 Task: Edit the description of the category "General ideas" in the repository "Javascript" to "All updates from maintainers".
Action: Mouse moved to (1092, 221)
Screenshot: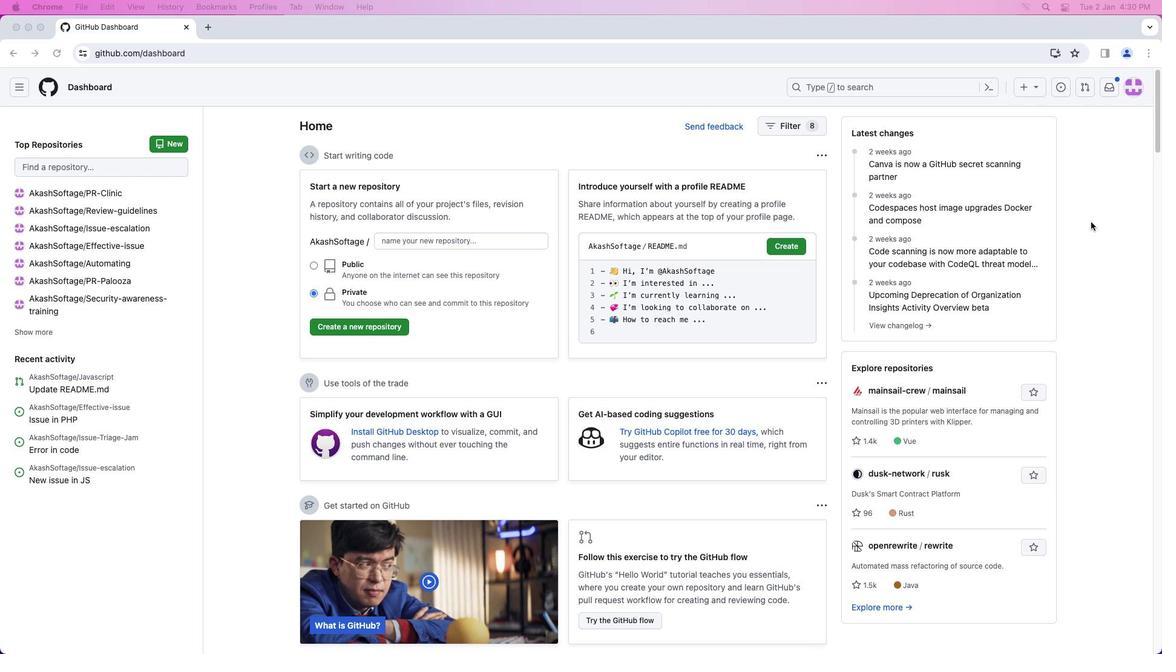 
Action: Mouse pressed left at (1092, 221)
Screenshot: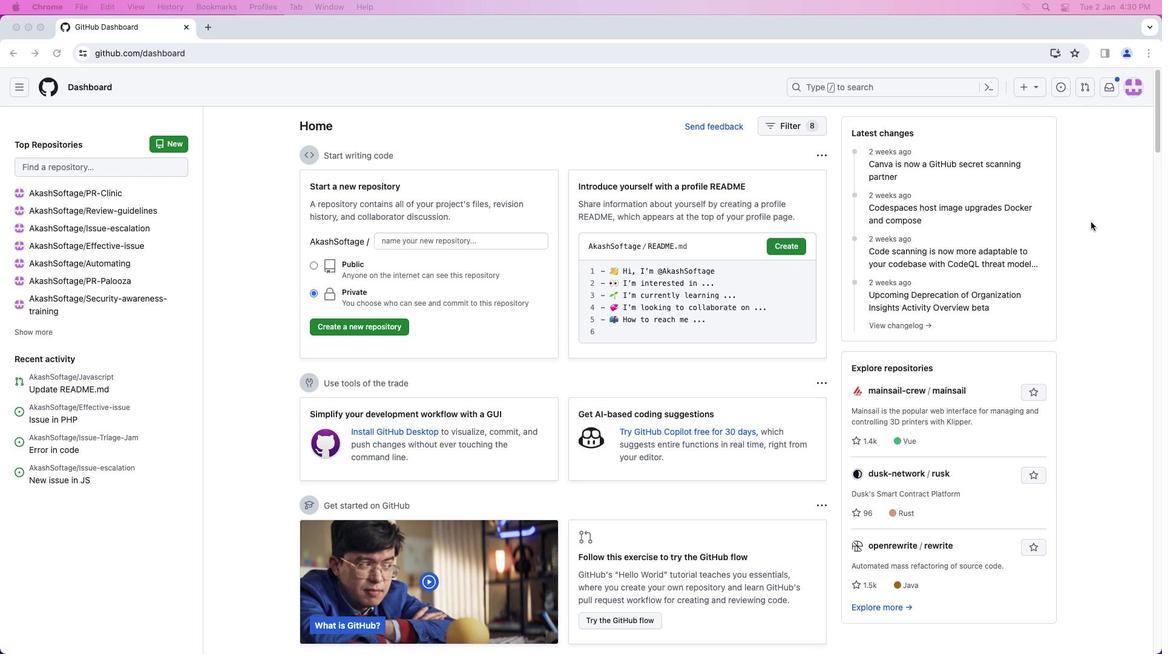 
Action: Mouse moved to (1134, 91)
Screenshot: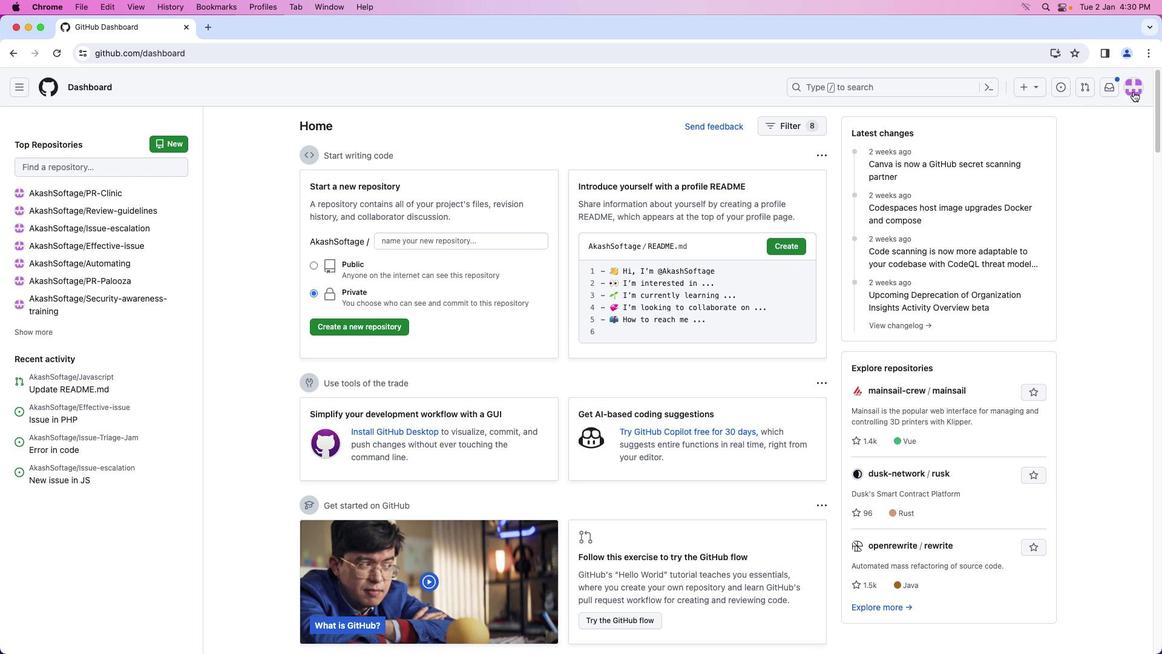 
Action: Mouse pressed left at (1134, 91)
Screenshot: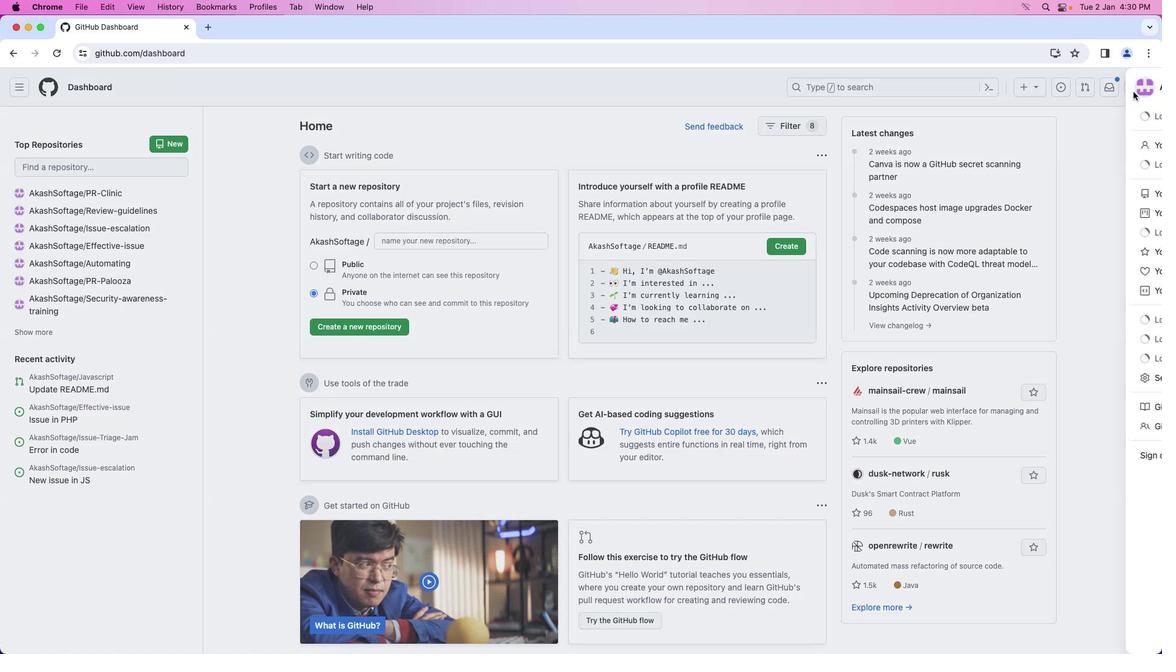 
Action: Mouse moved to (1099, 199)
Screenshot: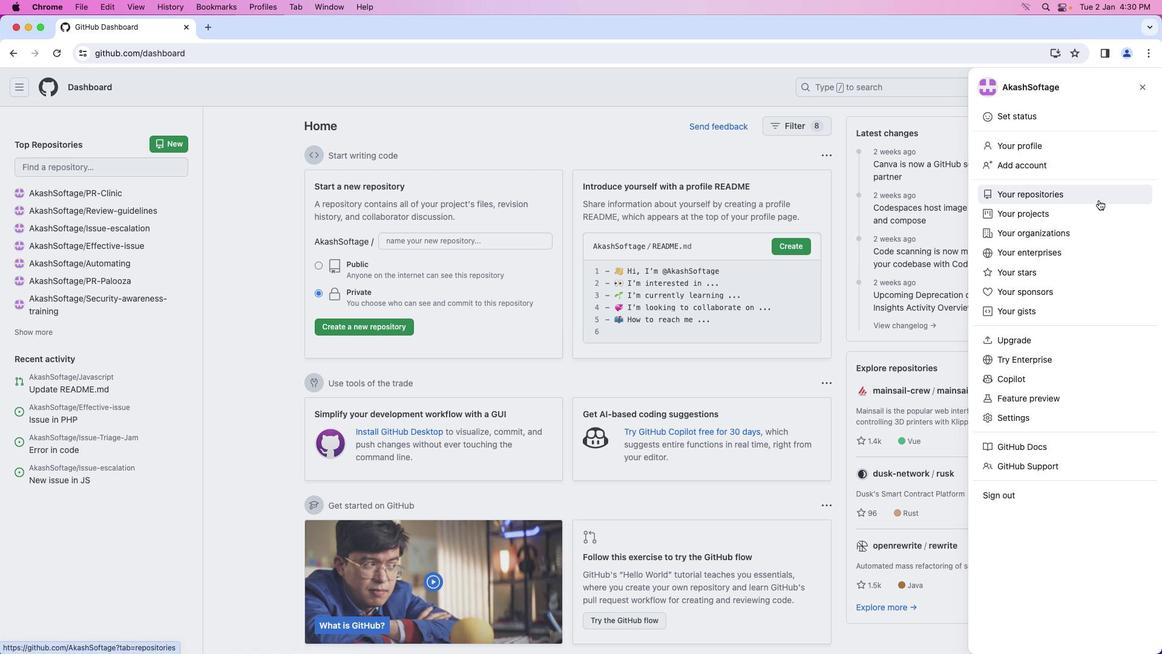 
Action: Mouse pressed left at (1099, 199)
Screenshot: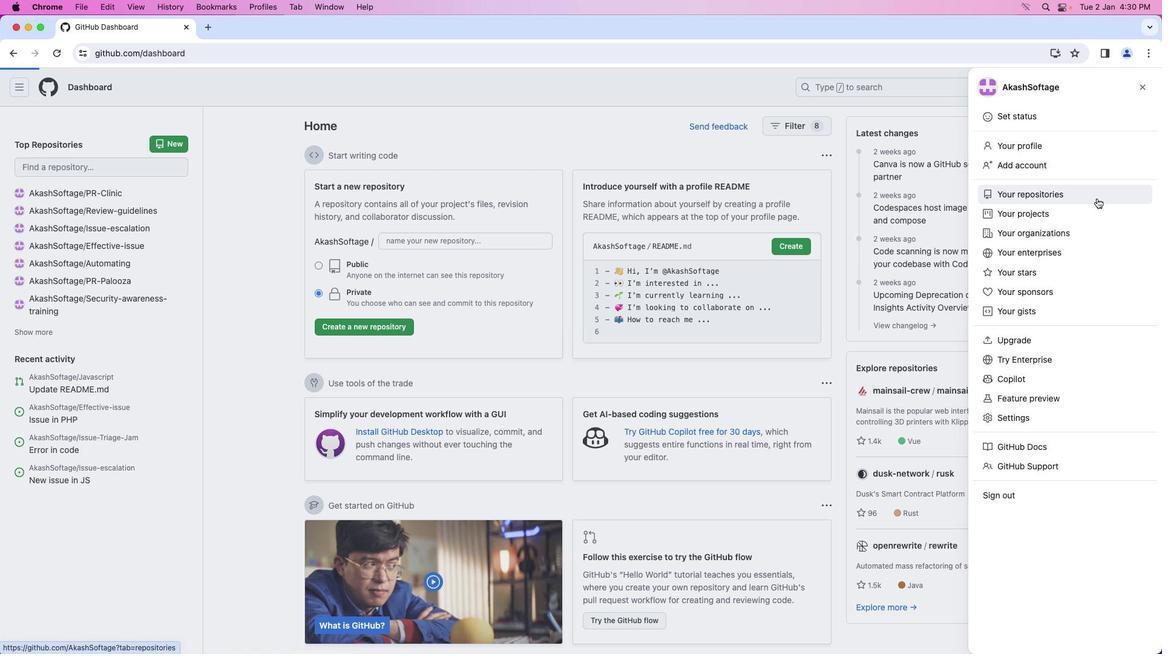 
Action: Mouse moved to (443, 203)
Screenshot: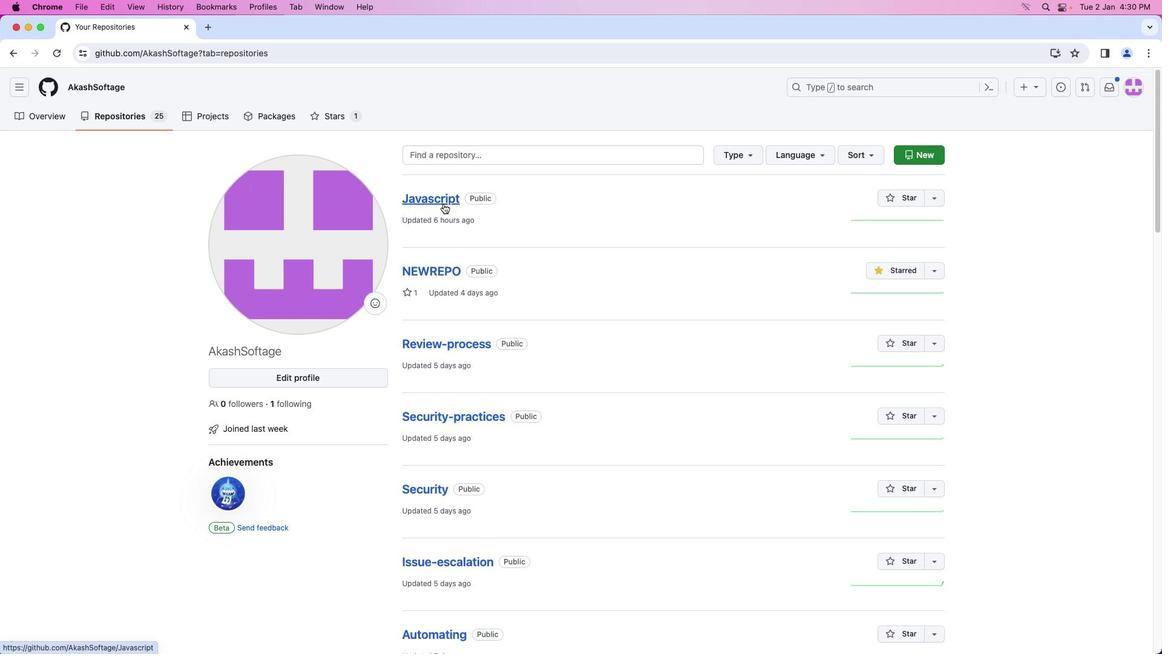 
Action: Mouse pressed left at (443, 203)
Screenshot: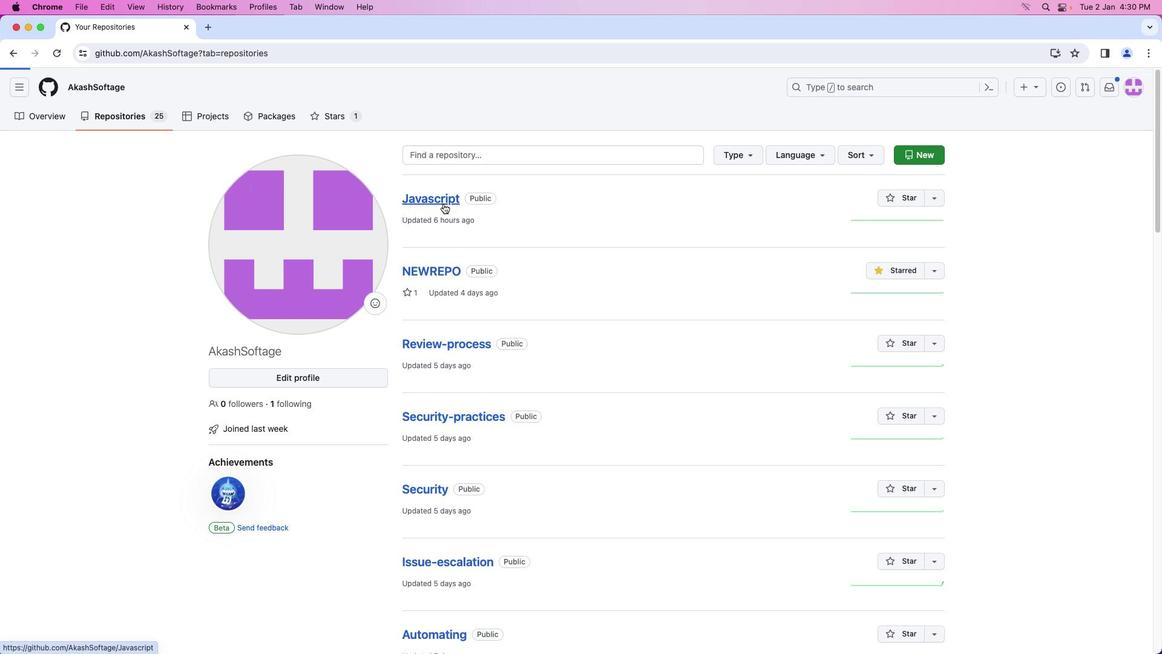 
Action: Mouse moved to (253, 119)
Screenshot: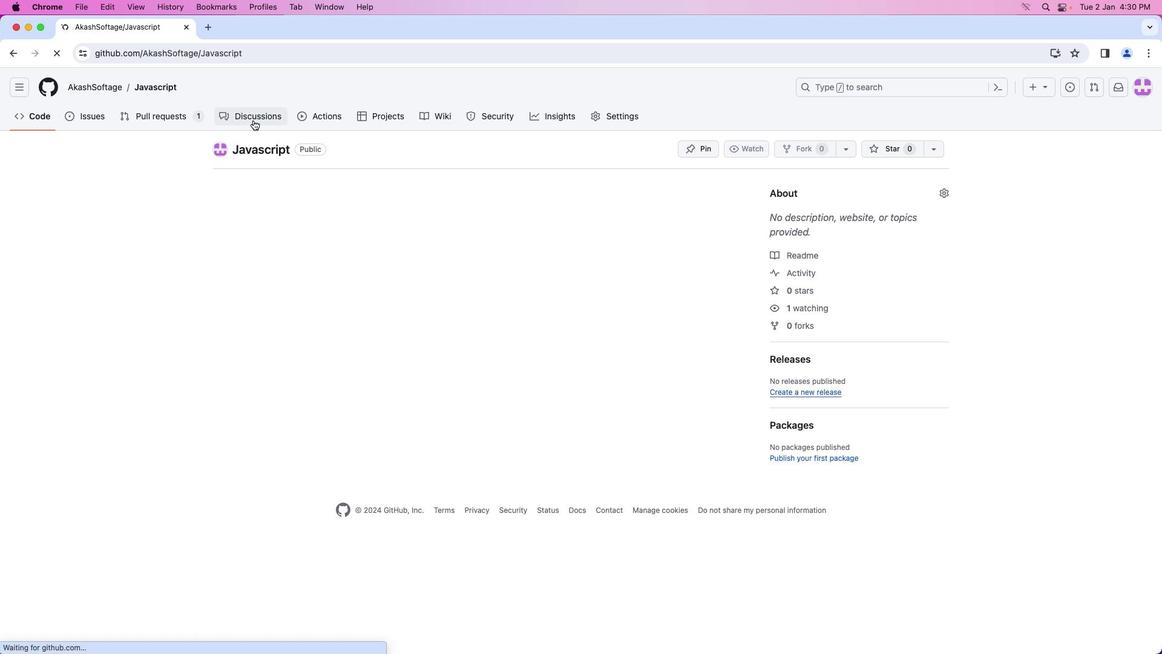 
Action: Mouse pressed left at (253, 119)
Screenshot: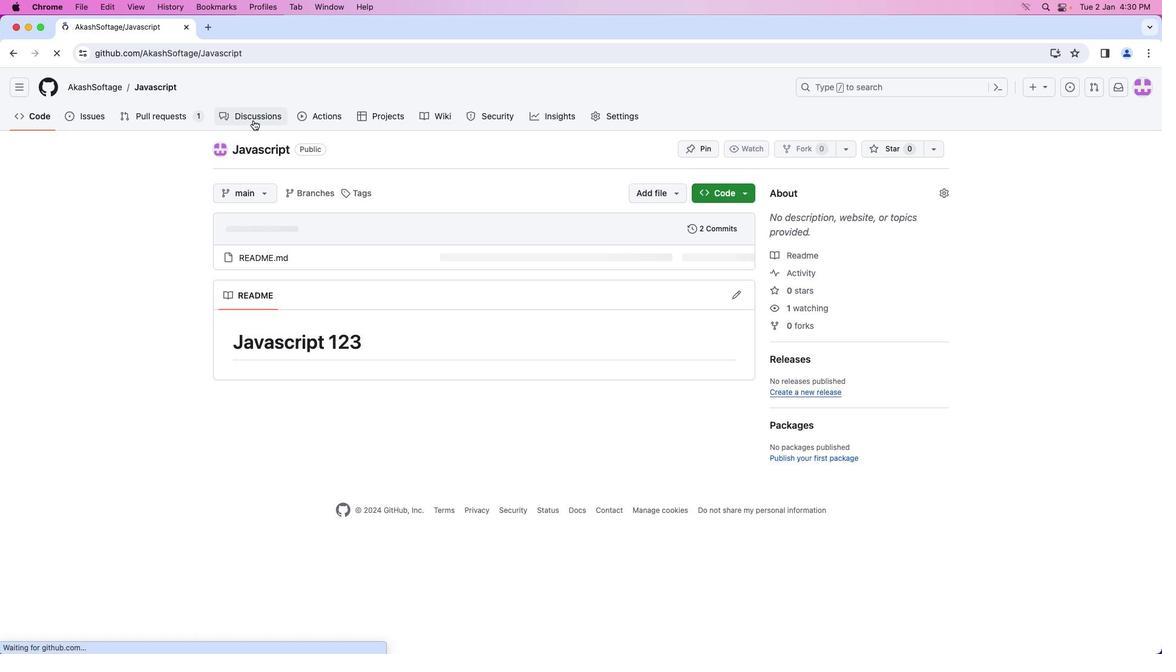 
Action: Mouse moved to (404, 297)
Screenshot: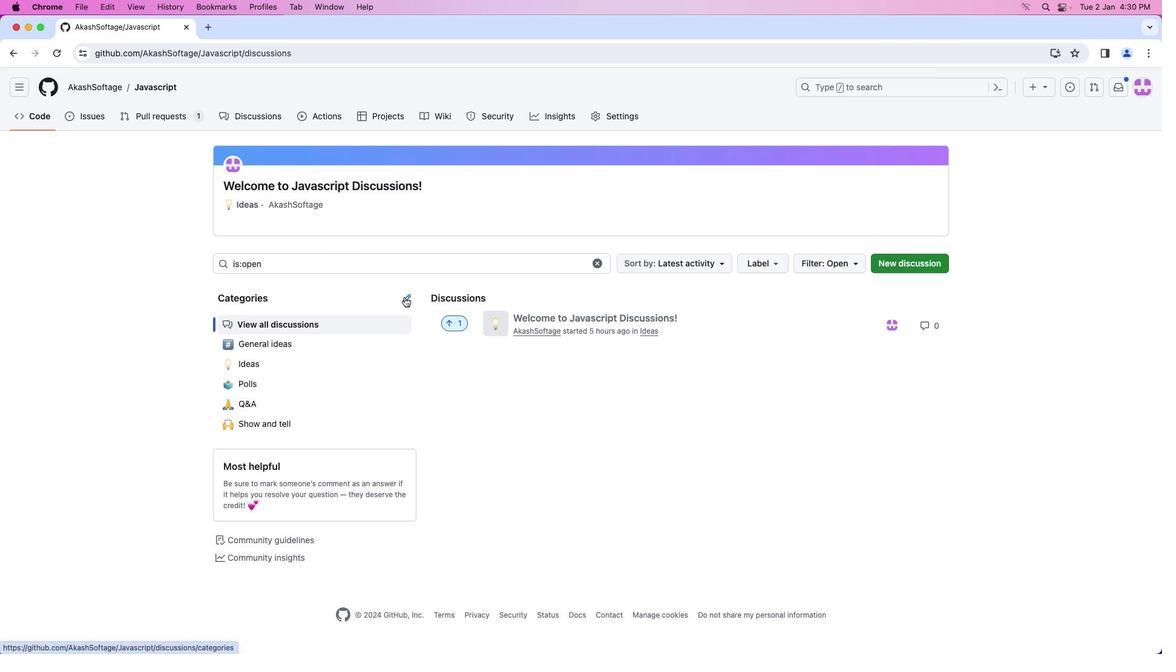 
Action: Mouse pressed left at (404, 297)
Screenshot: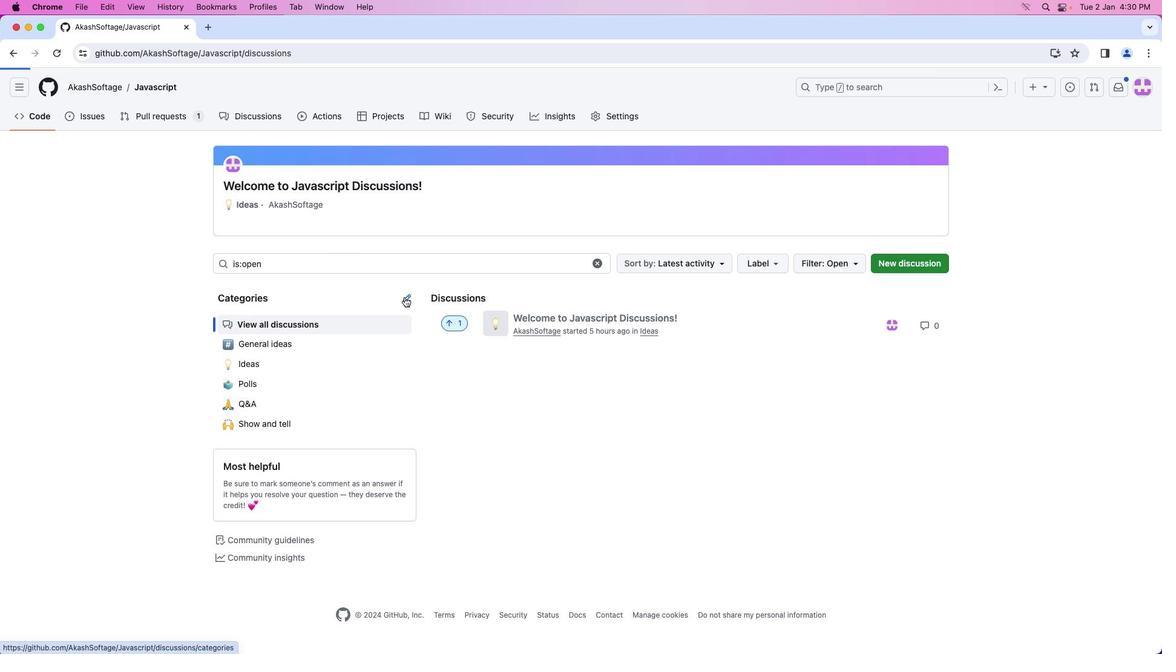 
Action: Mouse moved to (907, 253)
Screenshot: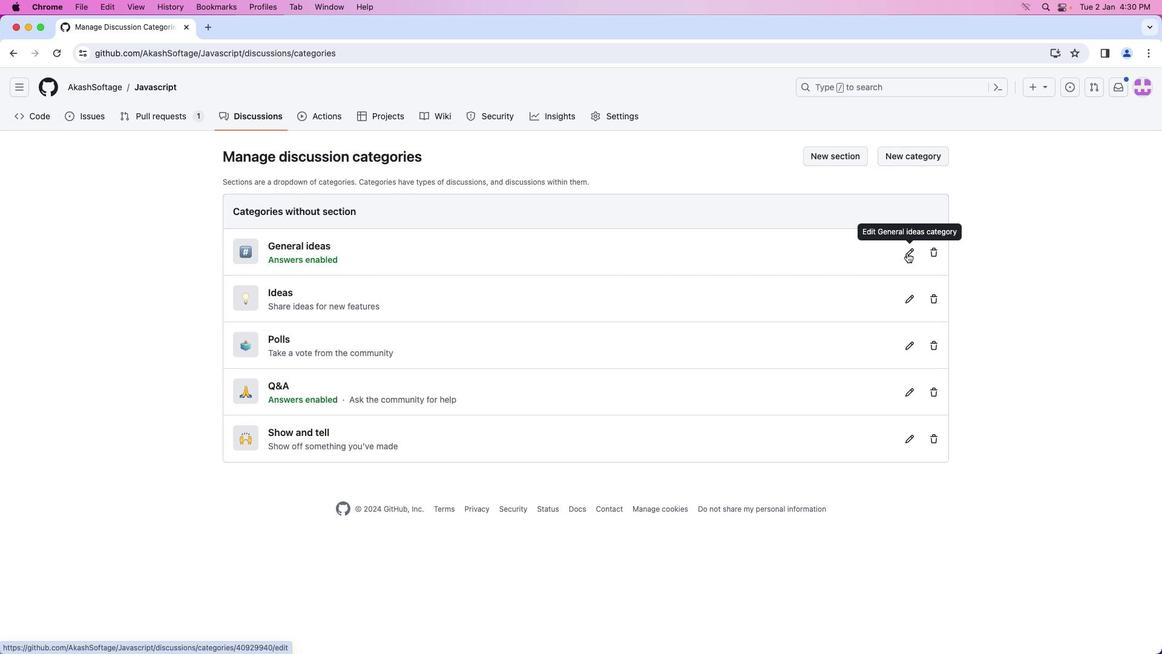 
Action: Mouse pressed left at (907, 253)
Screenshot: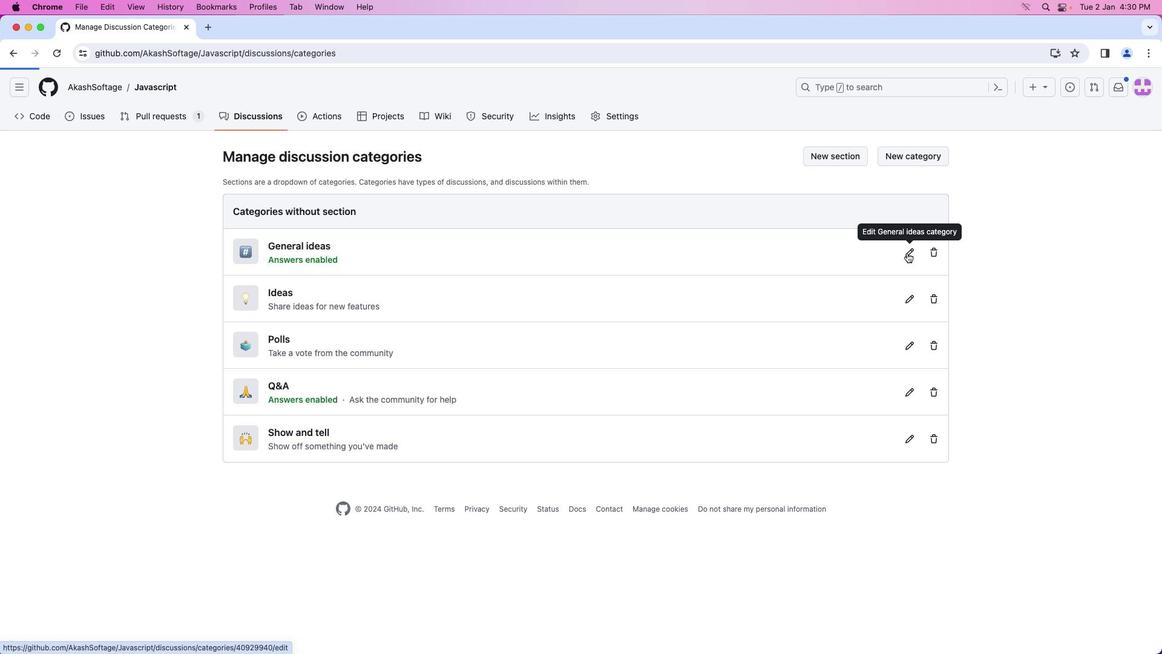 
Action: Mouse moved to (558, 239)
Screenshot: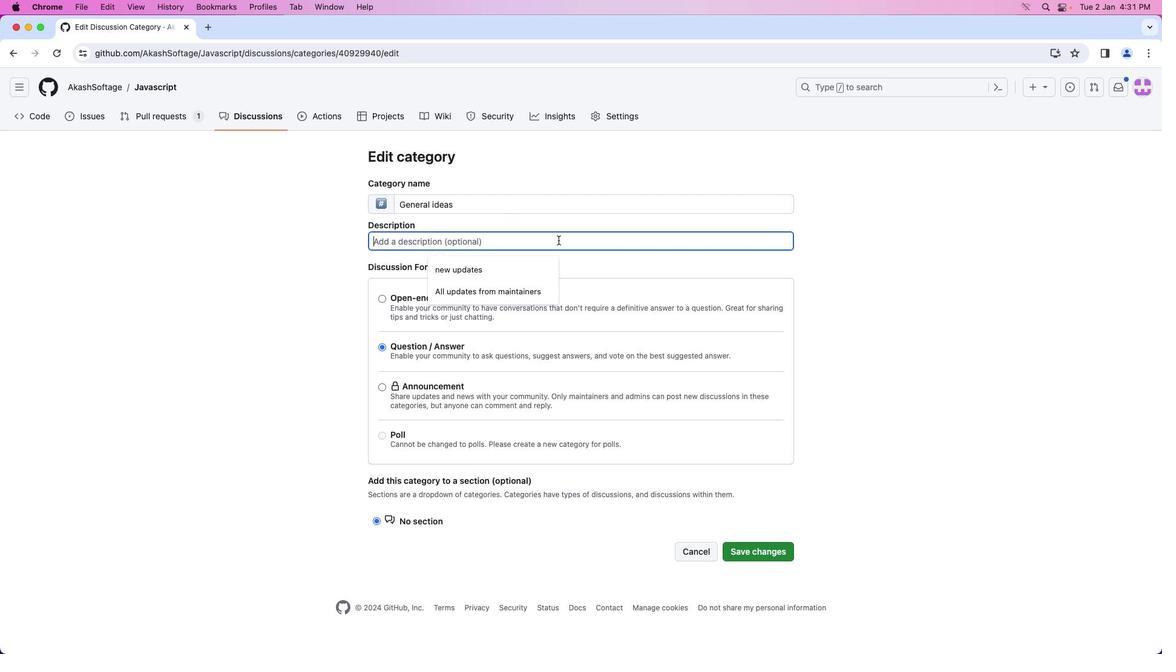 
Action: Mouse pressed left at (558, 239)
Screenshot: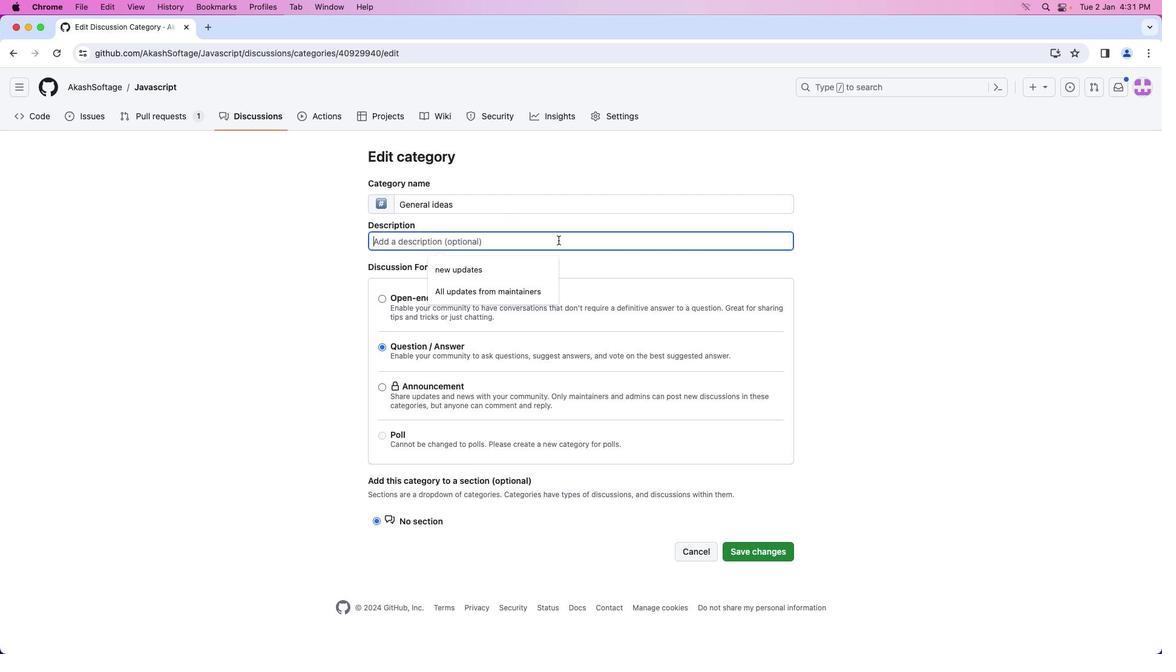 
Action: Key pressed Key.caps_lock'A'Key.caps_lock'l''l'Key.space'u''p''d''a''t''e''s'Key.space'f''r''o''m'Key.space'm''a''i''n''t''a''i''n''e''r''s'
Screenshot: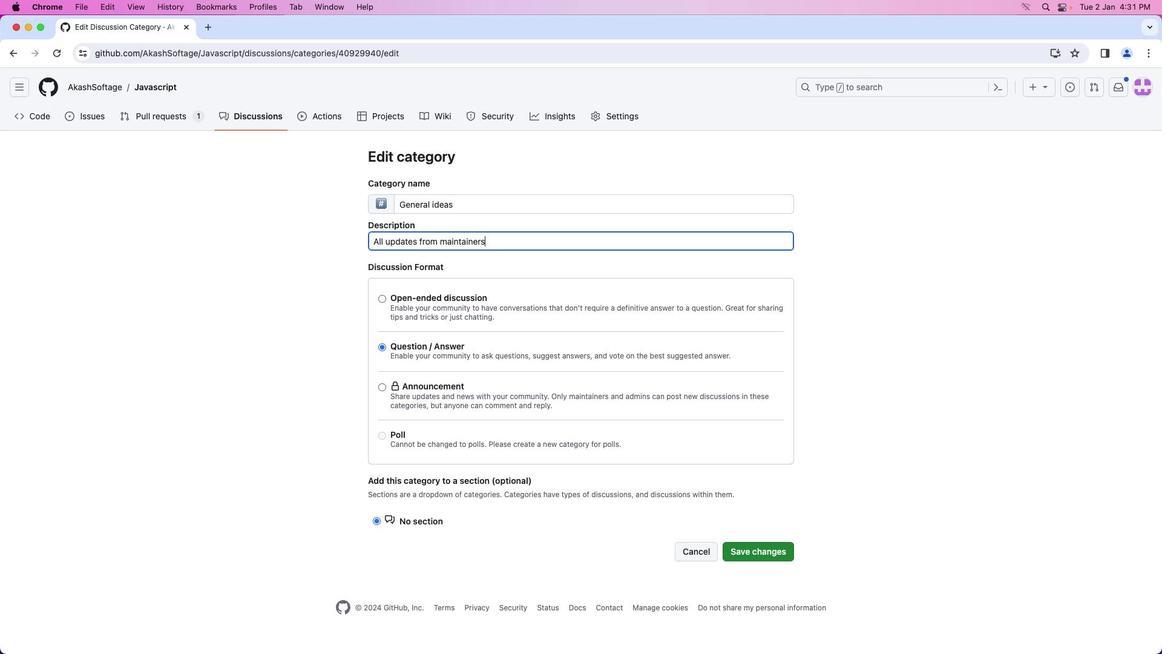 
Action: Mouse moved to (764, 556)
Screenshot: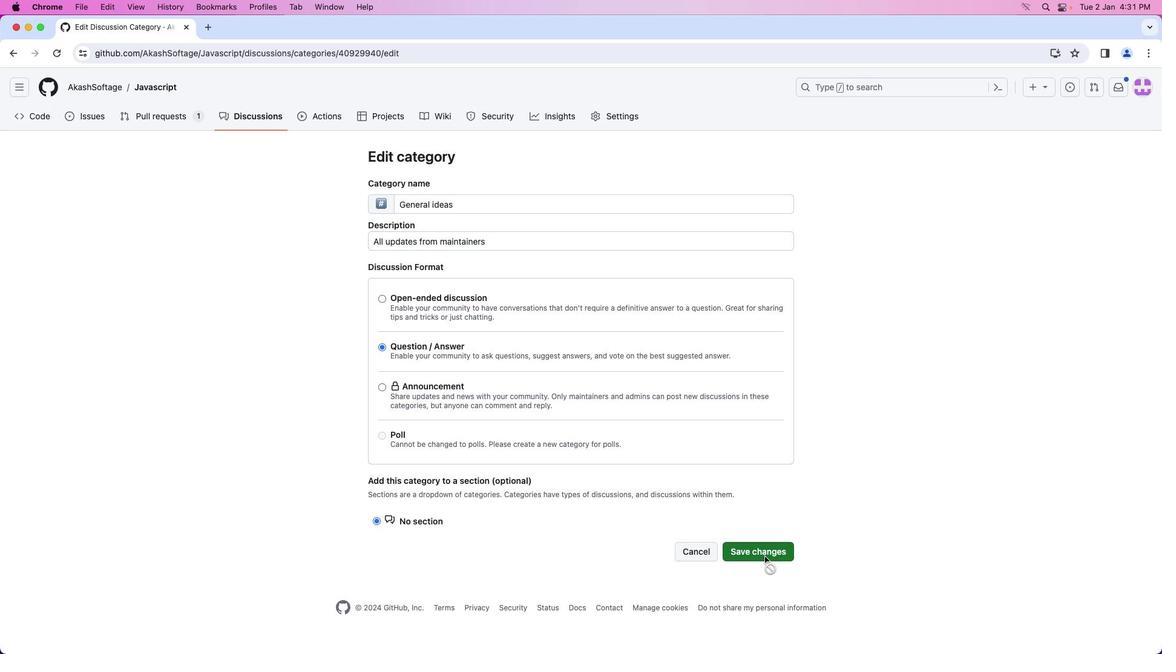 
Action: Mouse pressed left at (764, 556)
Screenshot: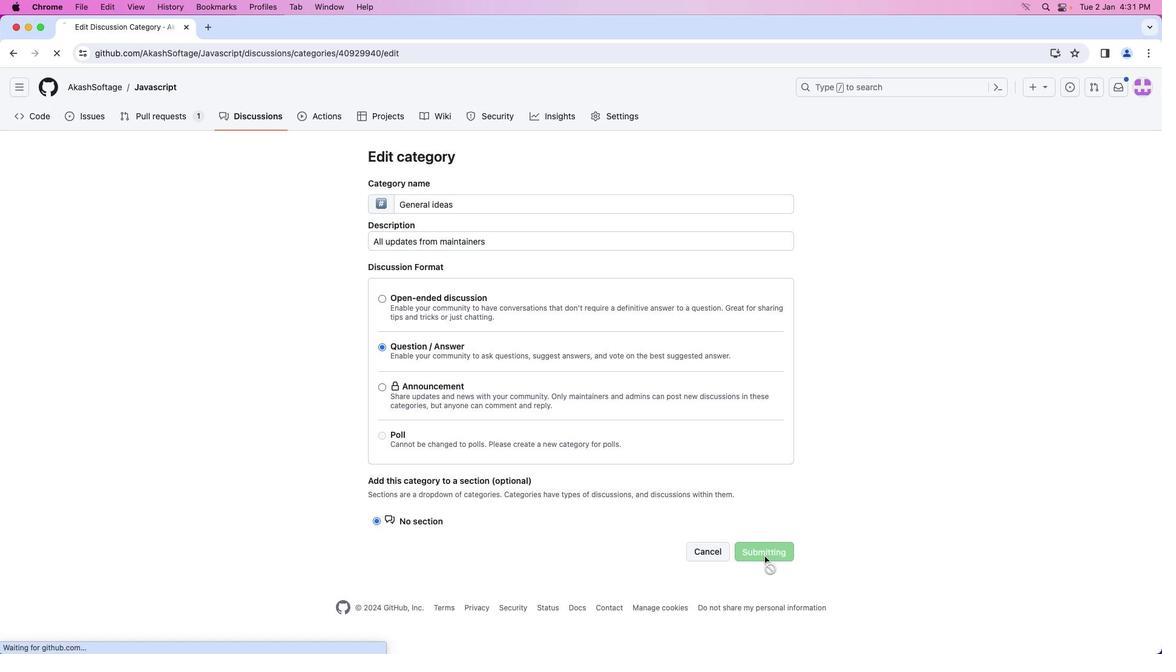 
Action: Mouse moved to (1007, 551)
Screenshot: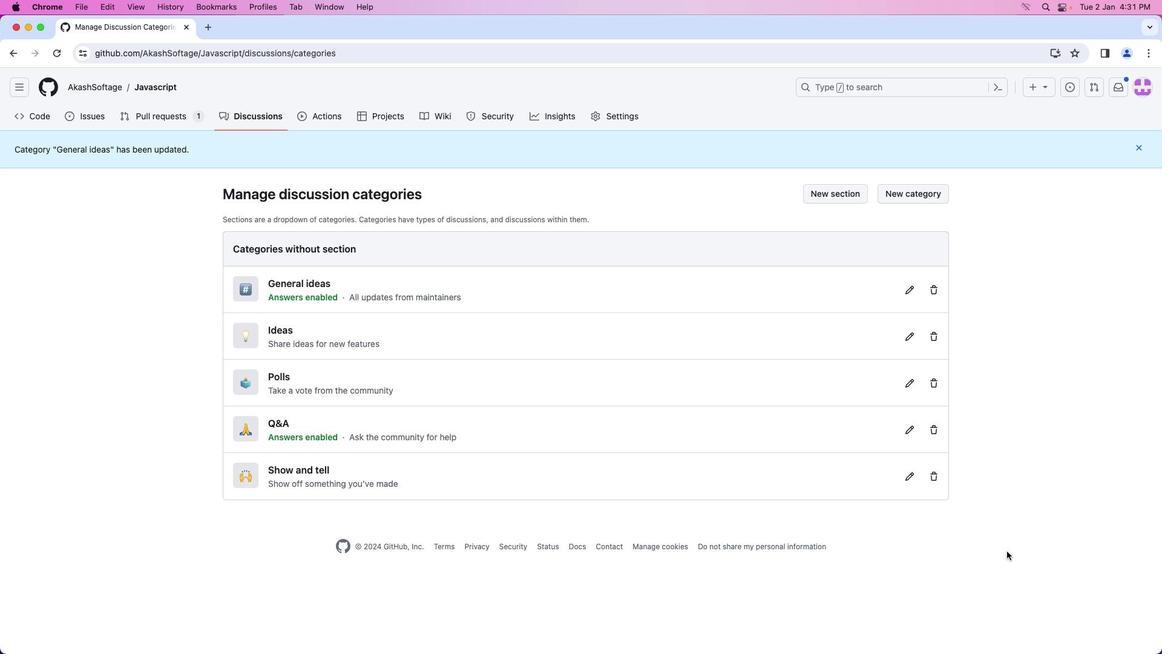 
Action: Mouse pressed left at (1007, 551)
Screenshot: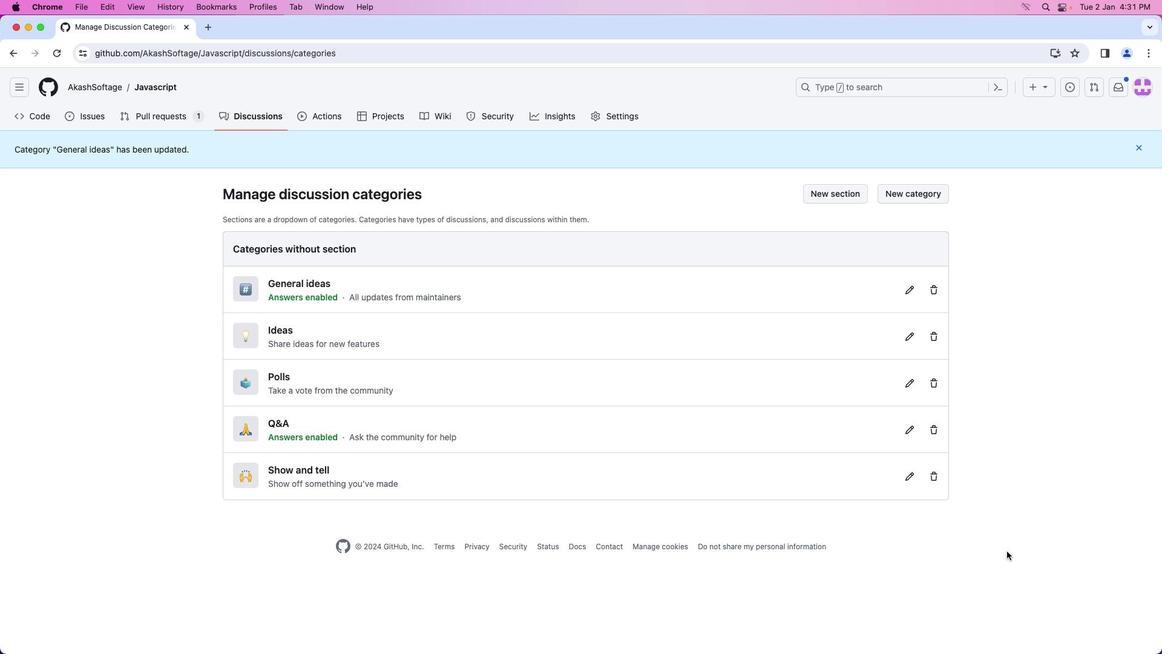 
